 Task: Add a condition where "Hours since requester update Less than Twenty" in recently solved tickets
Action: Mouse moved to (186, 411)
Screenshot: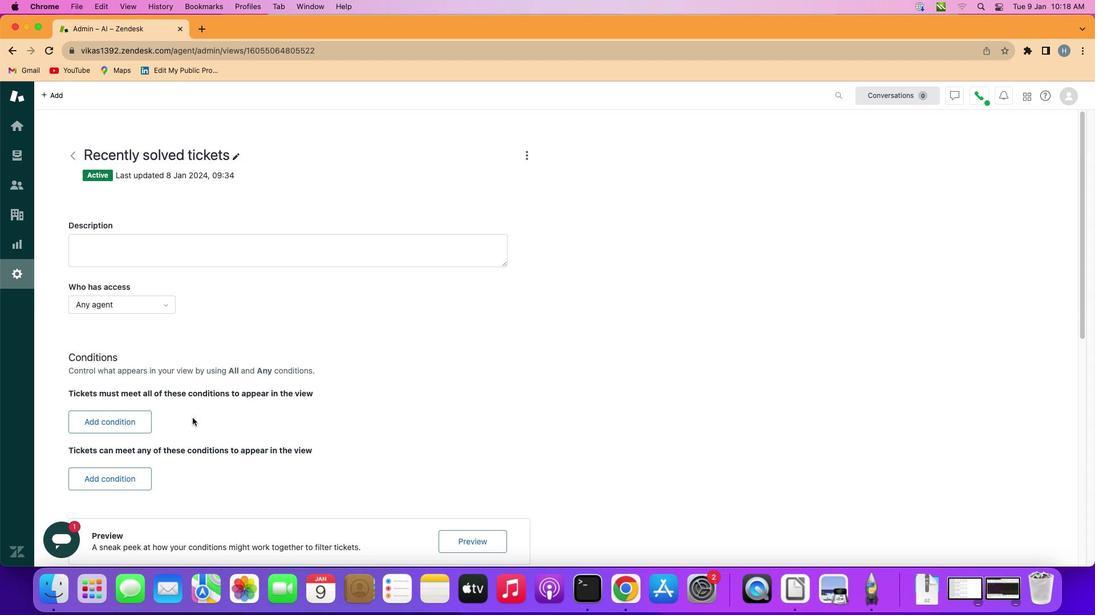 
Action: Mouse pressed left at (186, 411)
Screenshot: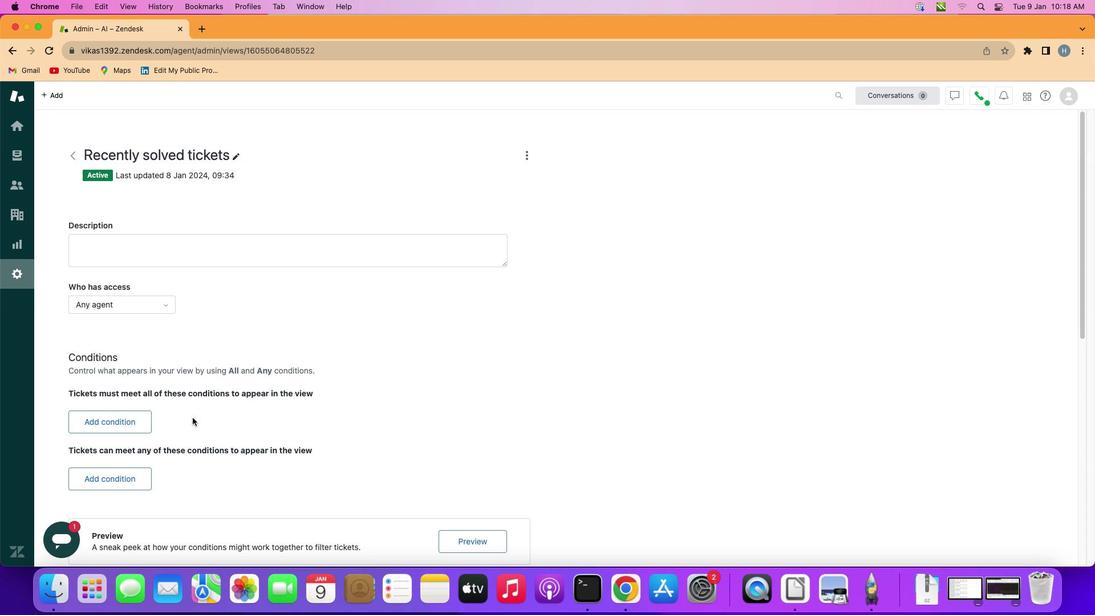 
Action: Mouse moved to (117, 407)
Screenshot: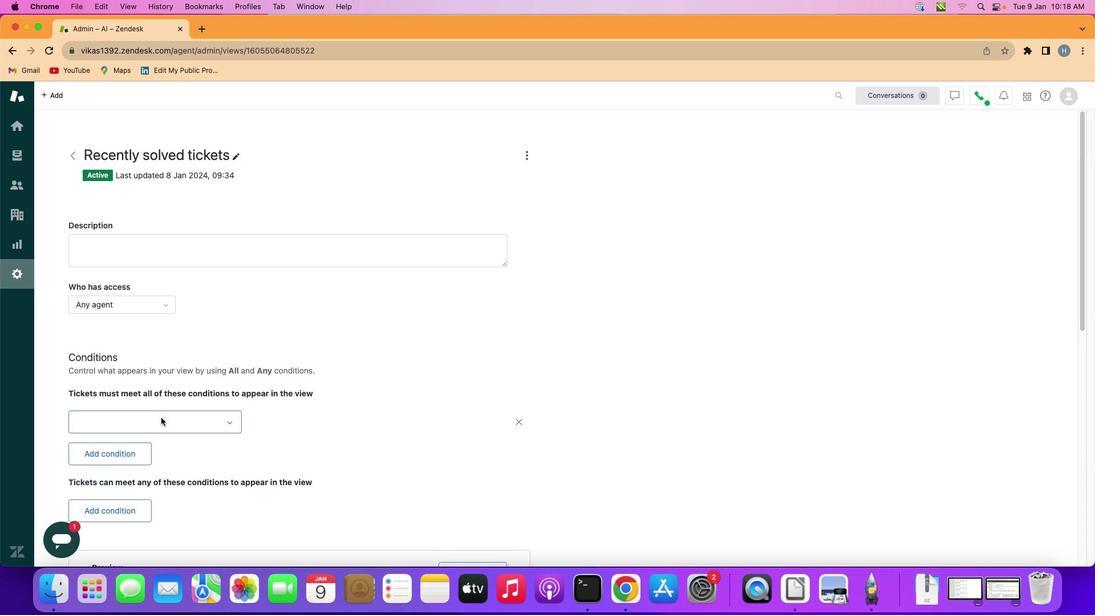 
Action: Mouse pressed left at (117, 407)
Screenshot: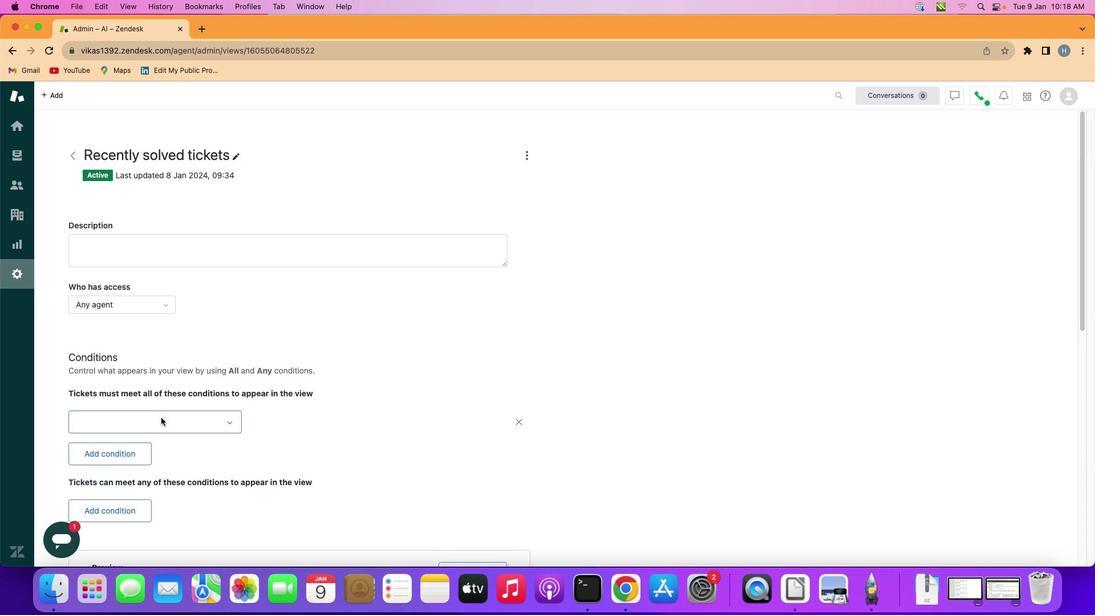 
Action: Mouse moved to (155, 412)
Screenshot: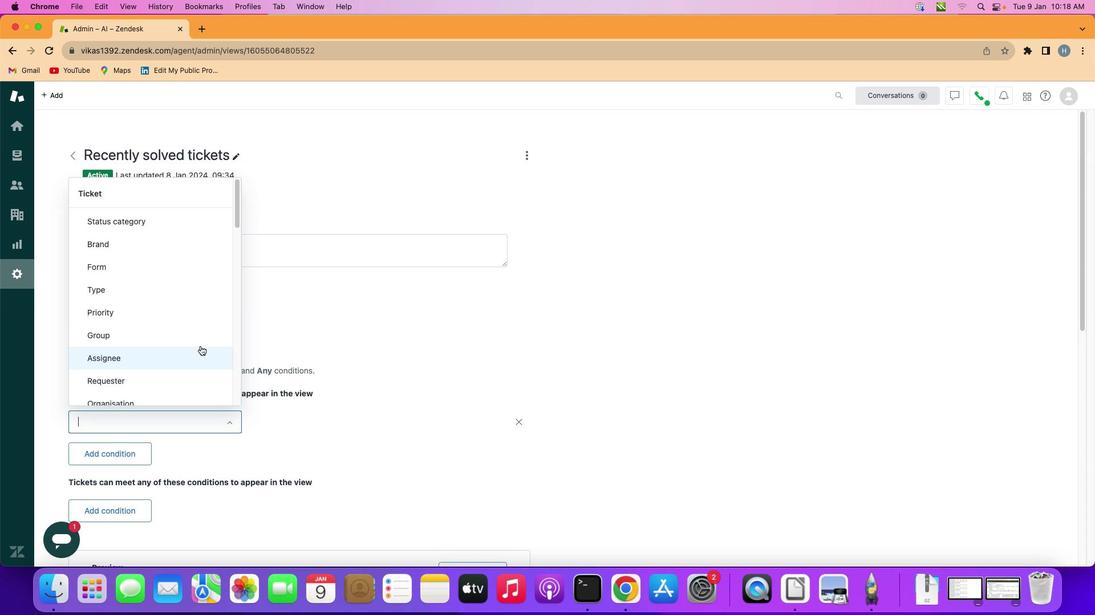 
Action: Mouse pressed left at (155, 412)
Screenshot: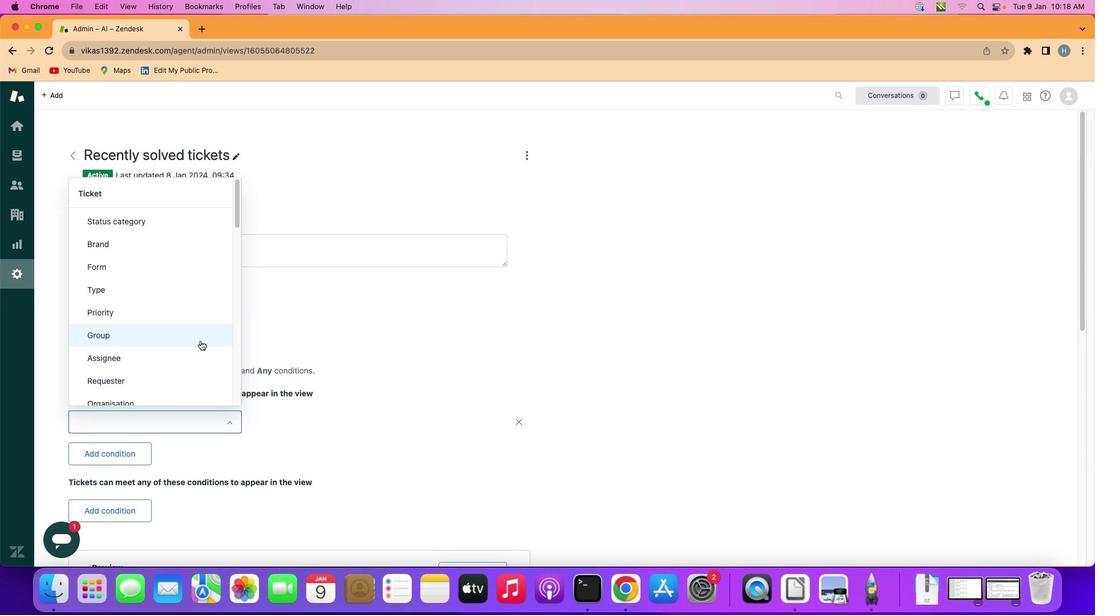 
Action: Mouse moved to (191, 327)
Screenshot: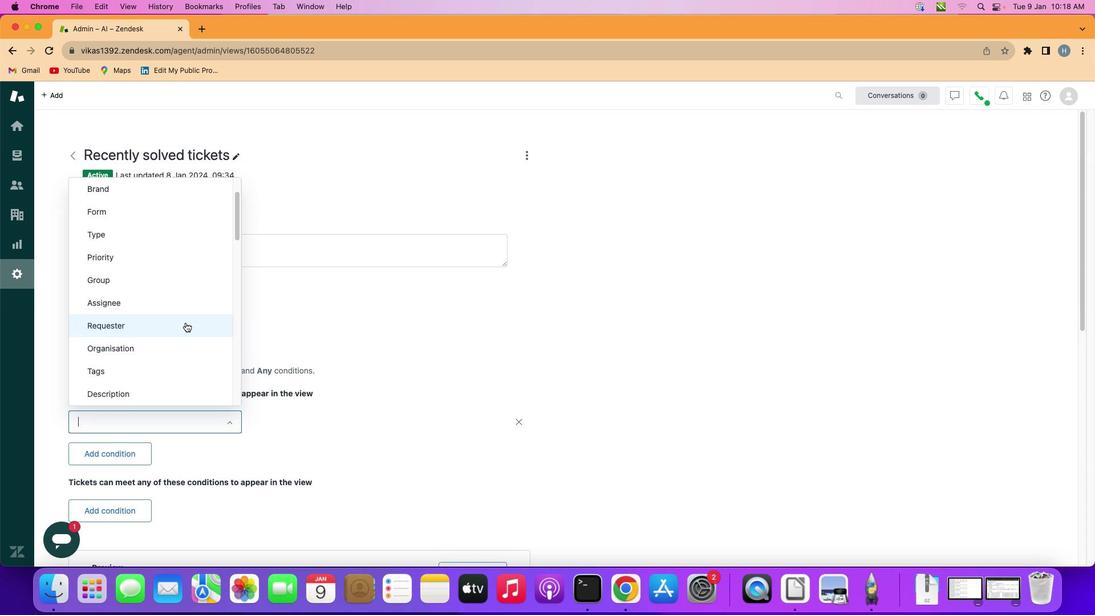 
Action: Mouse scrolled (191, 327) with delta (-5, -6)
Screenshot: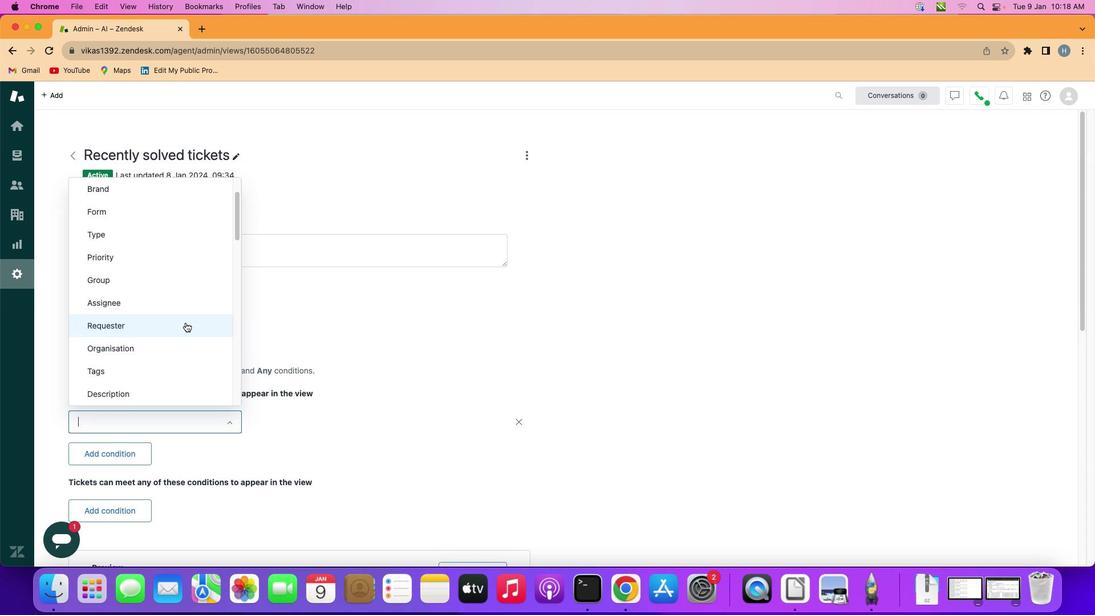 
Action: Mouse moved to (191, 327)
Screenshot: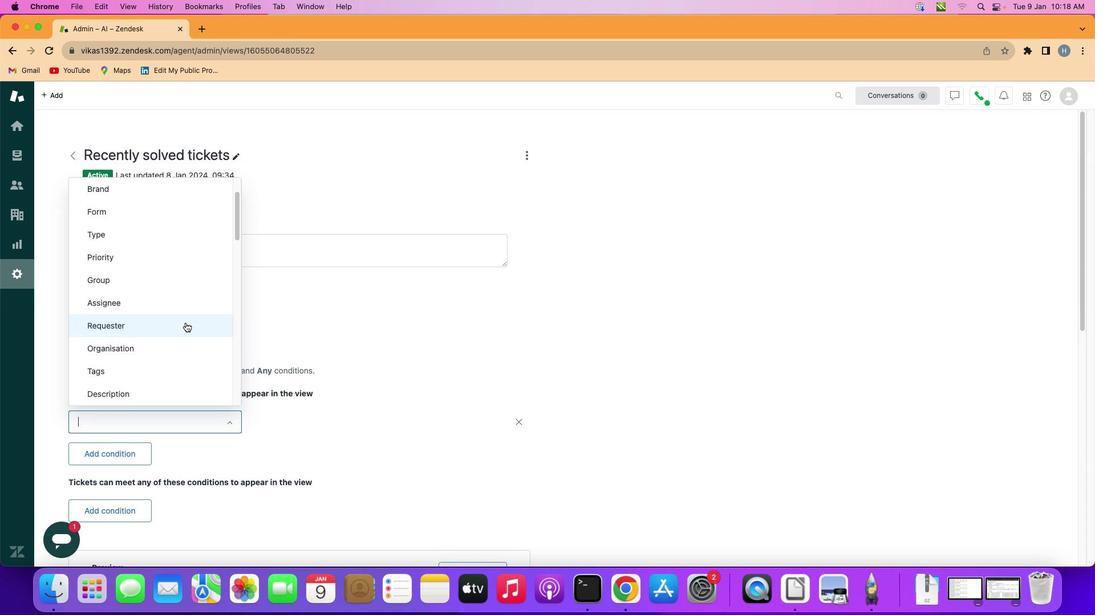 
Action: Mouse scrolled (191, 327) with delta (-5, -6)
Screenshot: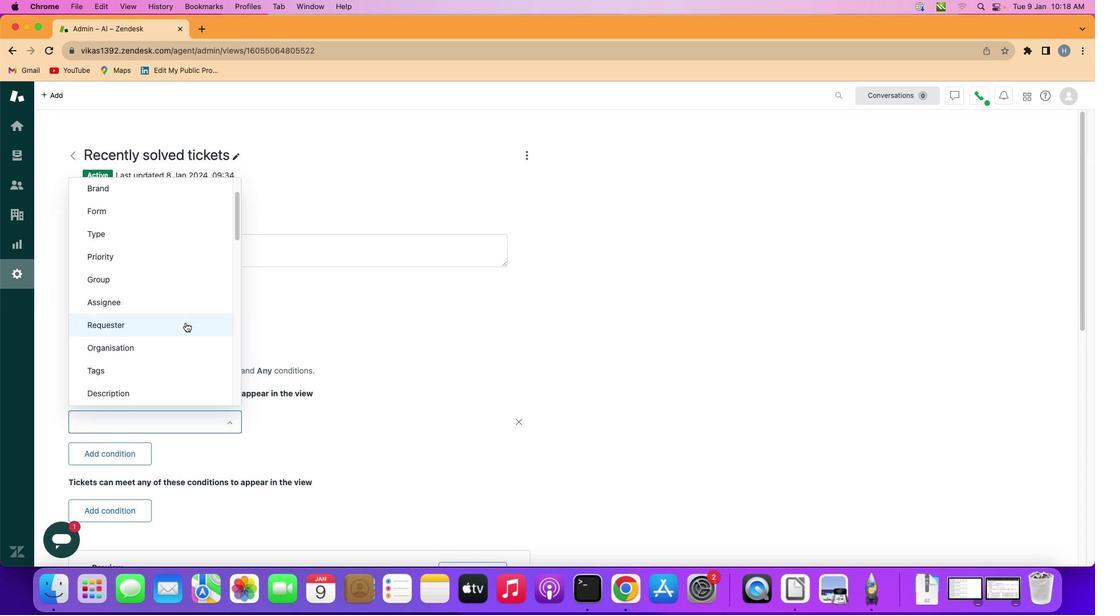 
Action: Mouse scrolled (191, 327) with delta (-5, -6)
Screenshot: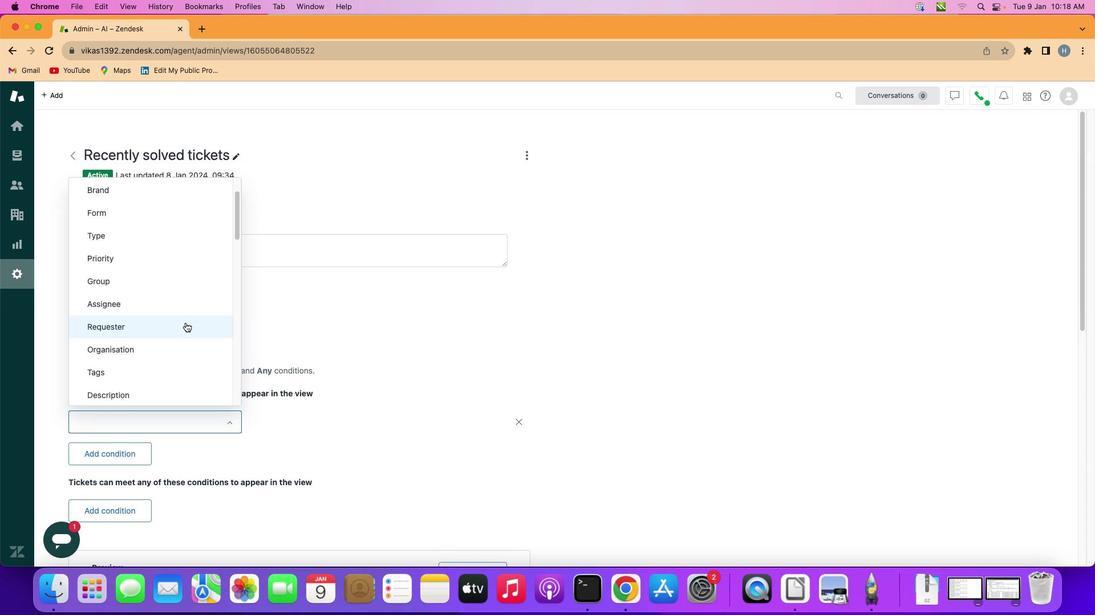 
Action: Mouse moved to (191, 325)
Screenshot: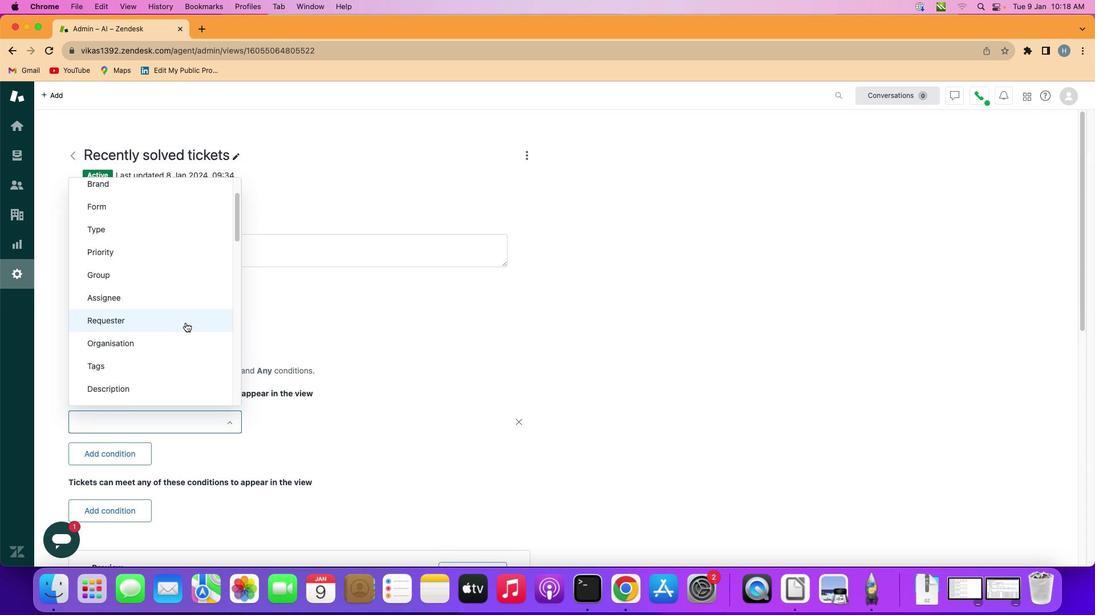 
Action: Mouse scrolled (191, 325) with delta (-5, -6)
Screenshot: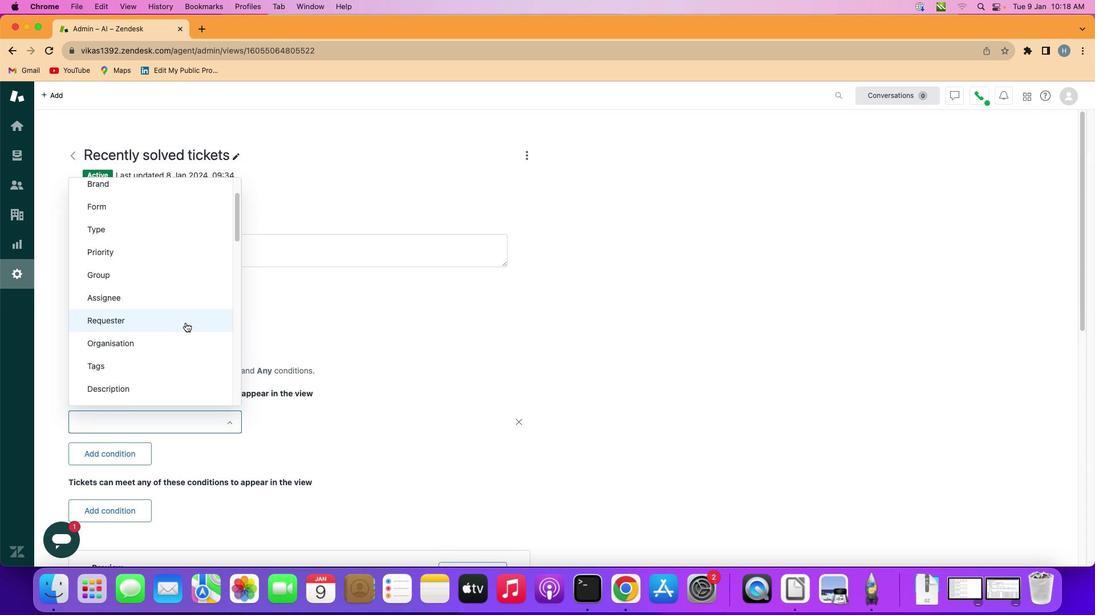 
Action: Mouse moved to (179, 316)
Screenshot: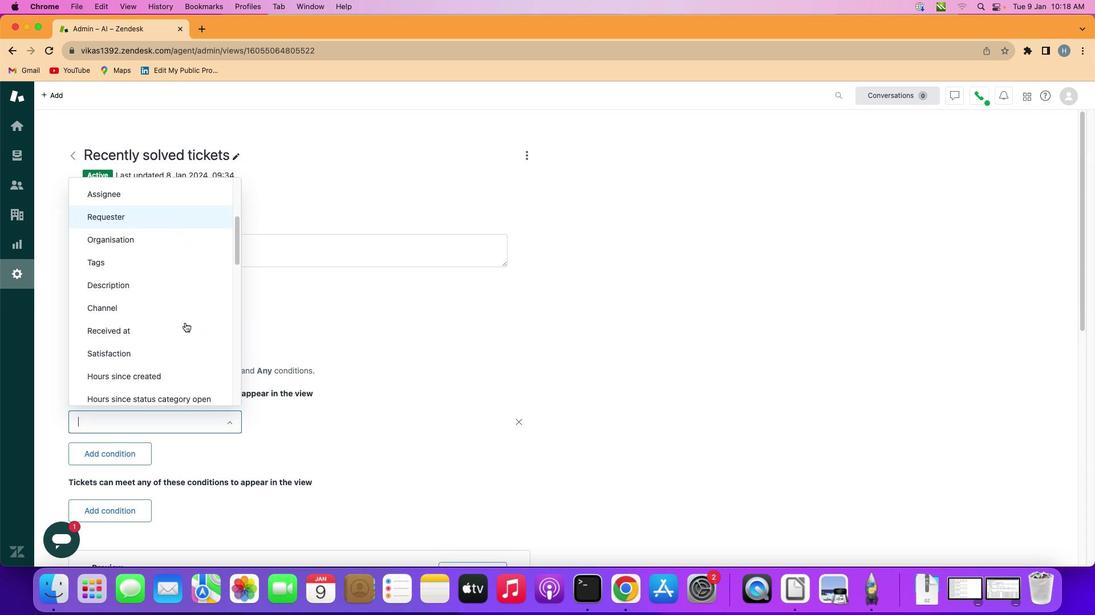 
Action: Mouse scrolled (179, 316) with delta (-5, -6)
Screenshot: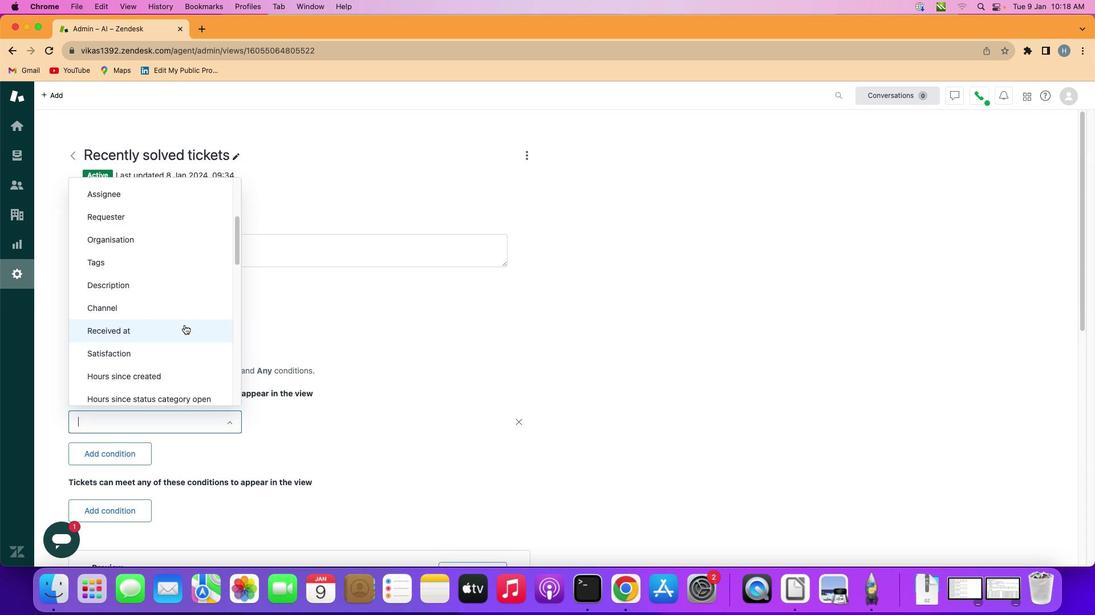 
Action: Mouse scrolled (179, 316) with delta (-5, -5)
Screenshot: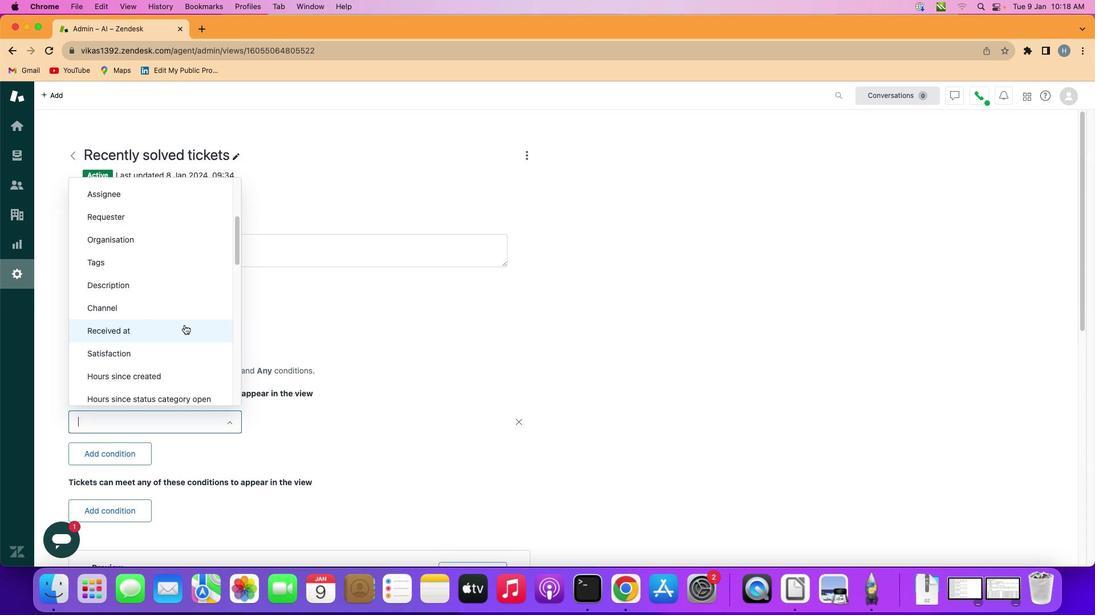 
Action: Mouse scrolled (179, 316) with delta (-5, -6)
Screenshot: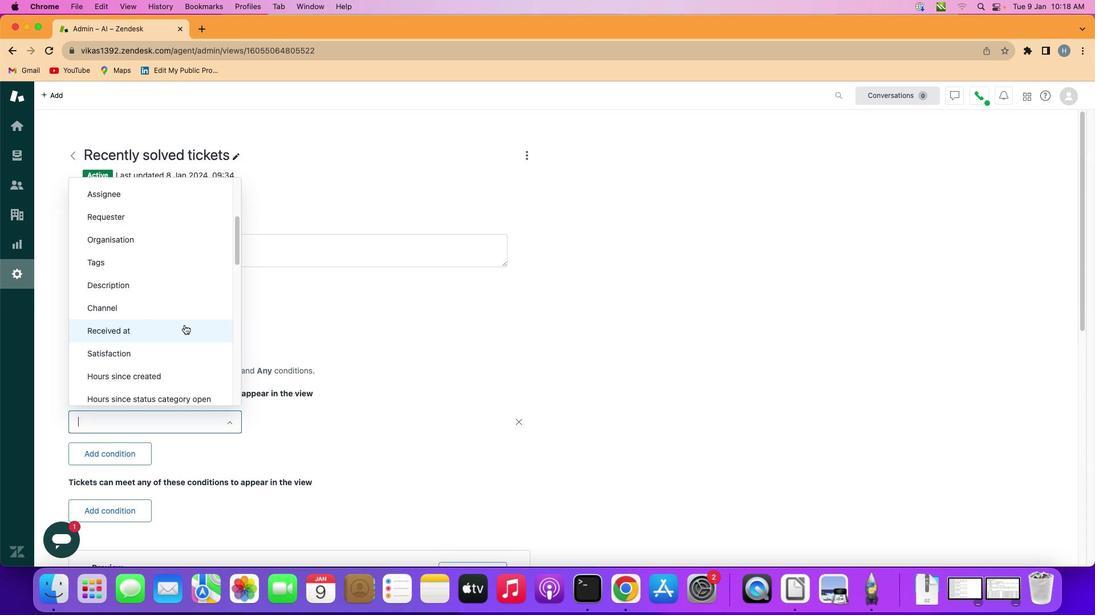 
Action: Mouse scrolled (179, 316) with delta (-5, -6)
Screenshot: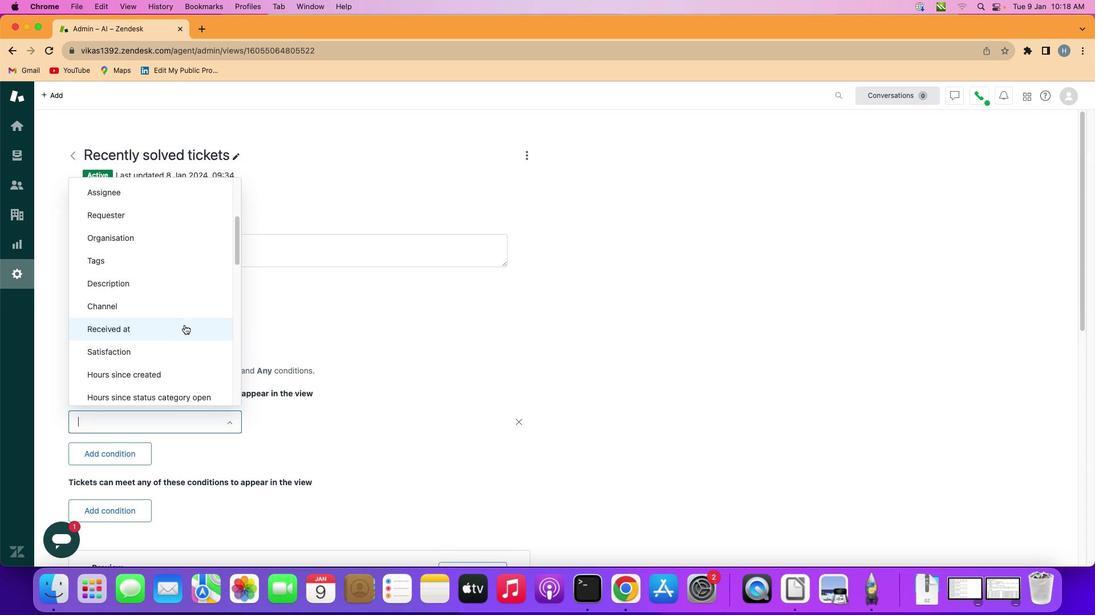
Action: Mouse scrolled (179, 316) with delta (-5, -6)
Screenshot: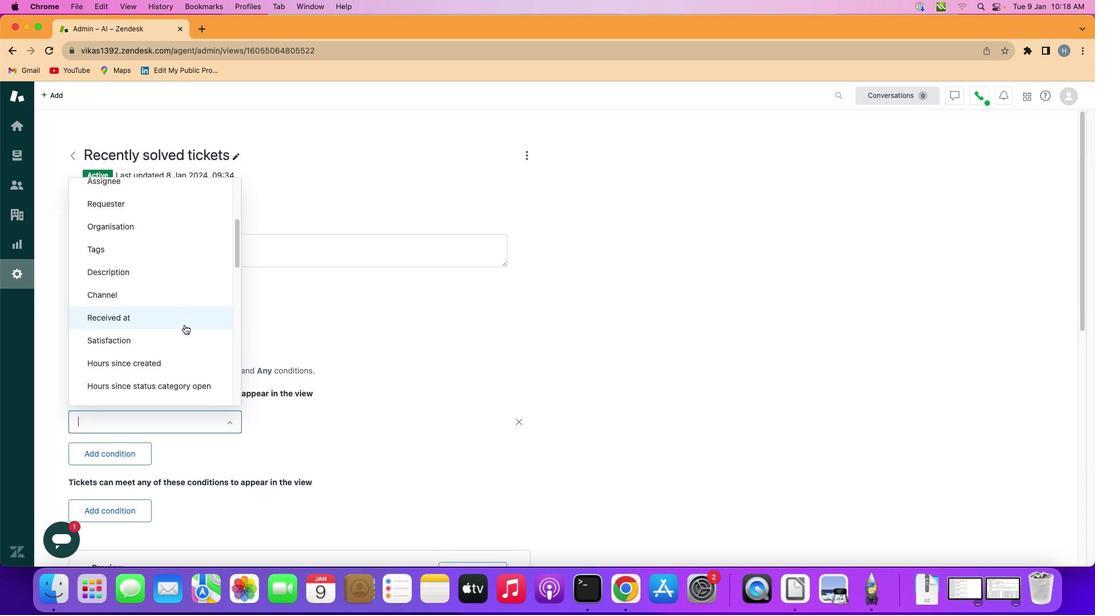 
Action: Mouse moved to (178, 318)
Screenshot: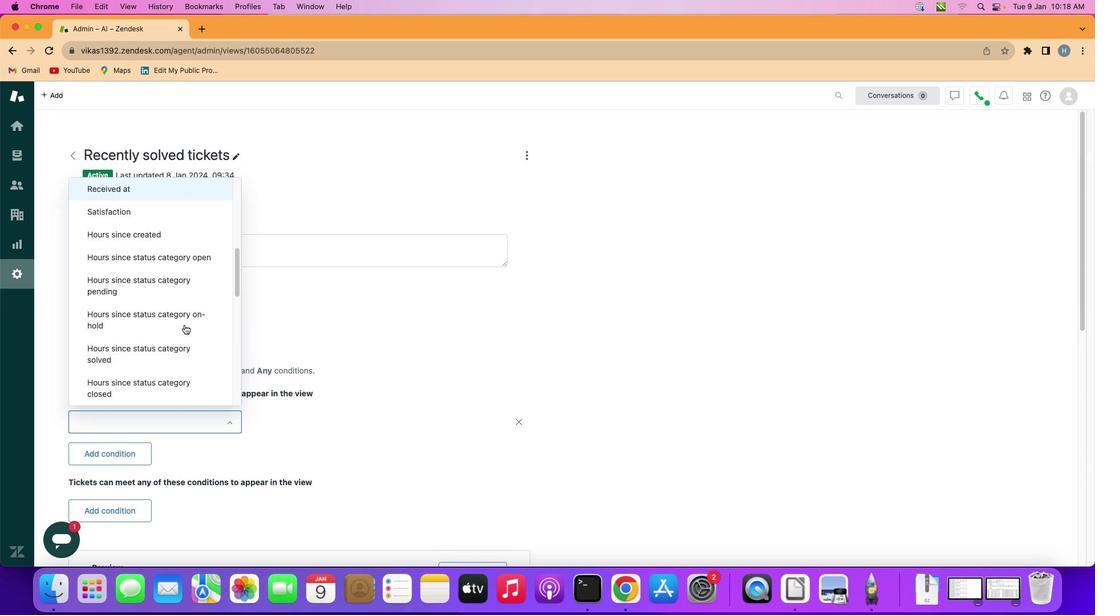 
Action: Mouse scrolled (178, 318) with delta (-5, -6)
Screenshot: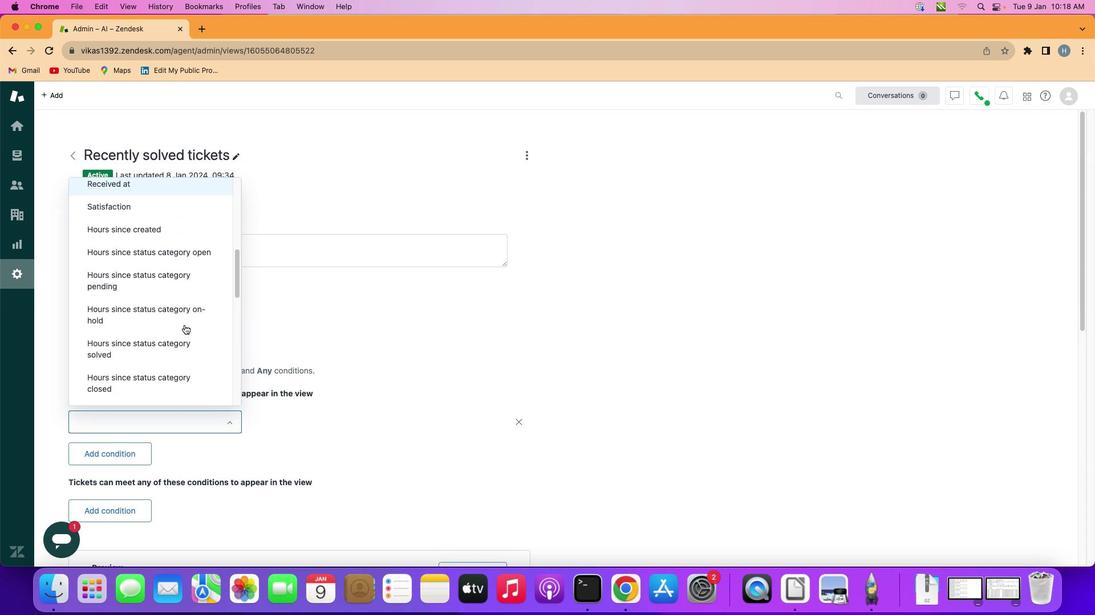 
Action: Mouse scrolled (178, 318) with delta (-5, -6)
Screenshot: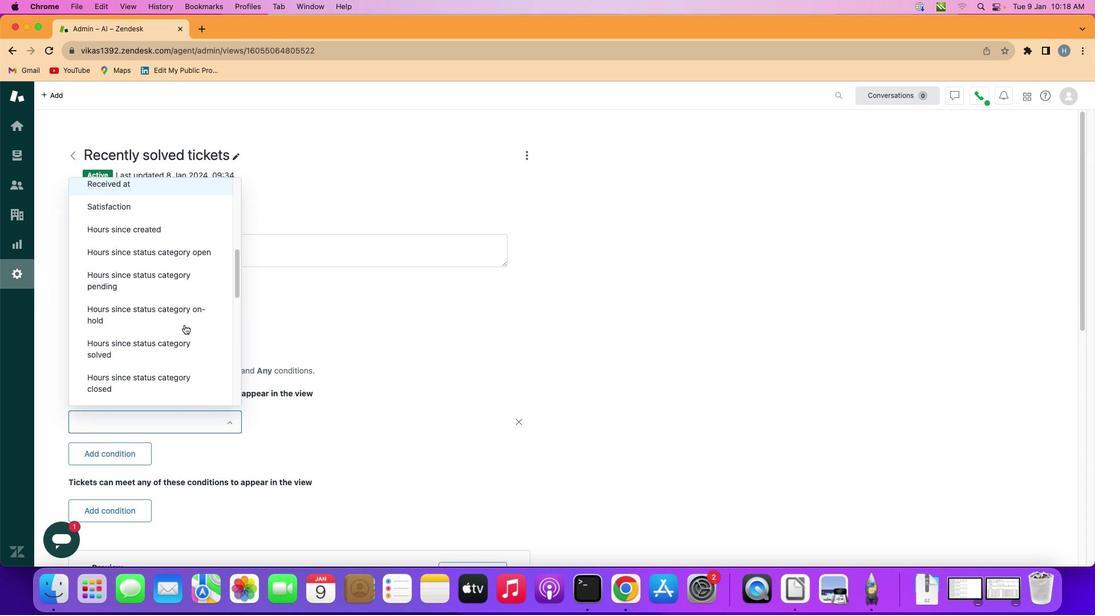 
Action: Mouse scrolled (178, 318) with delta (-5, -6)
Screenshot: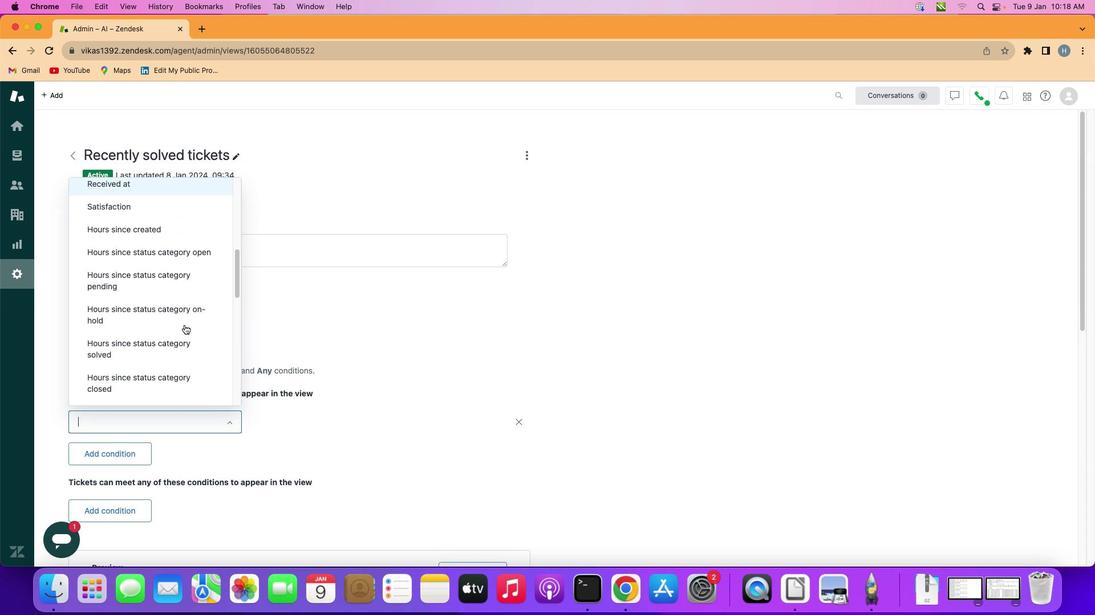 
Action: Mouse scrolled (178, 318) with delta (-5, -6)
Screenshot: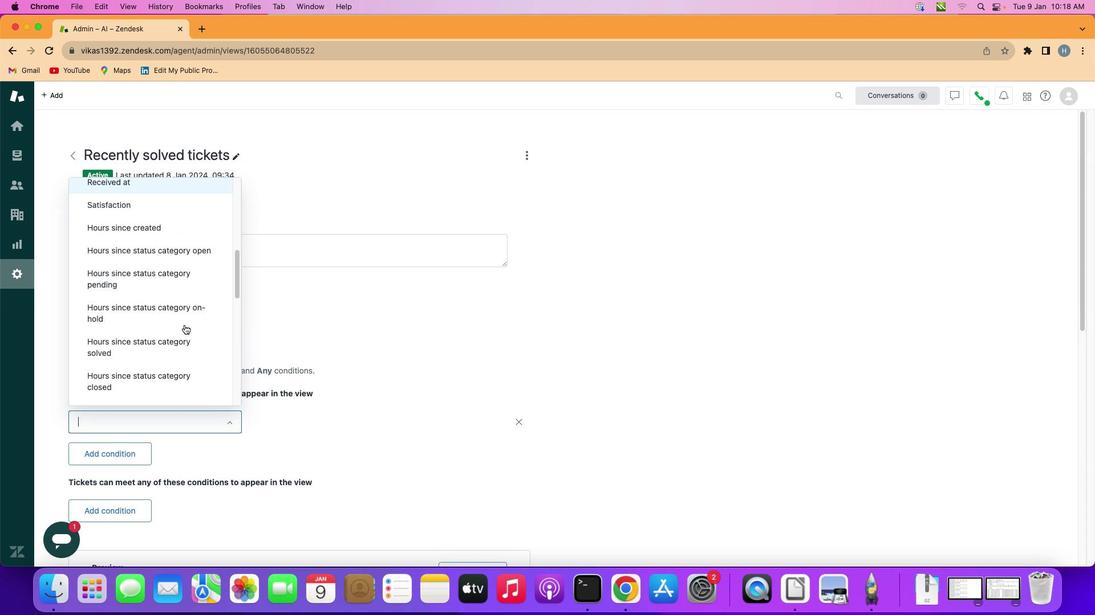 
Action: Mouse scrolled (178, 318) with delta (-5, -6)
Screenshot: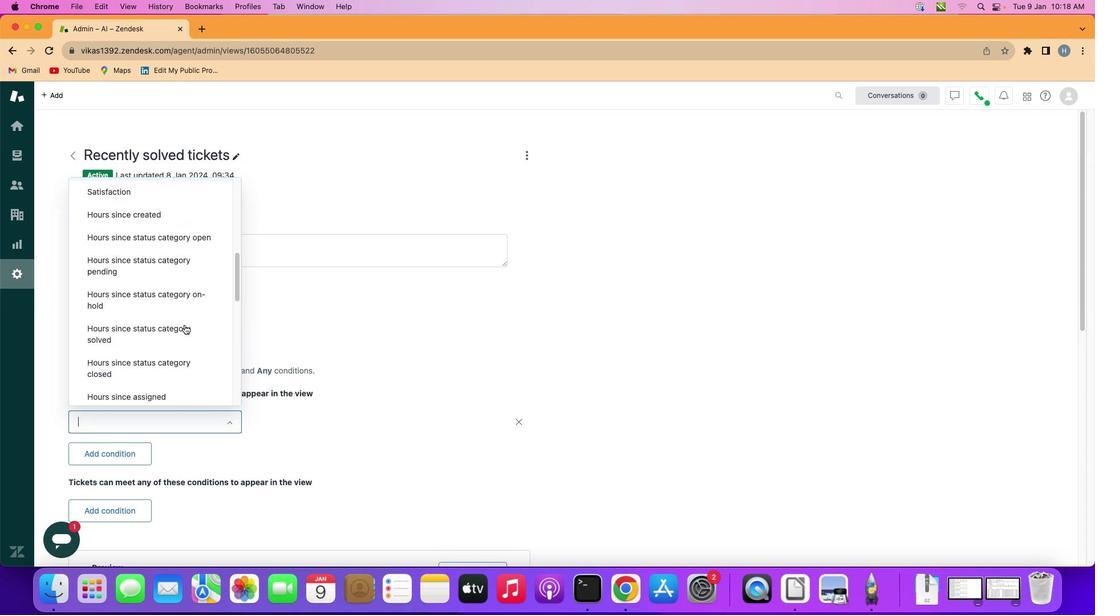 
Action: Mouse scrolled (178, 318) with delta (-5, -6)
Screenshot: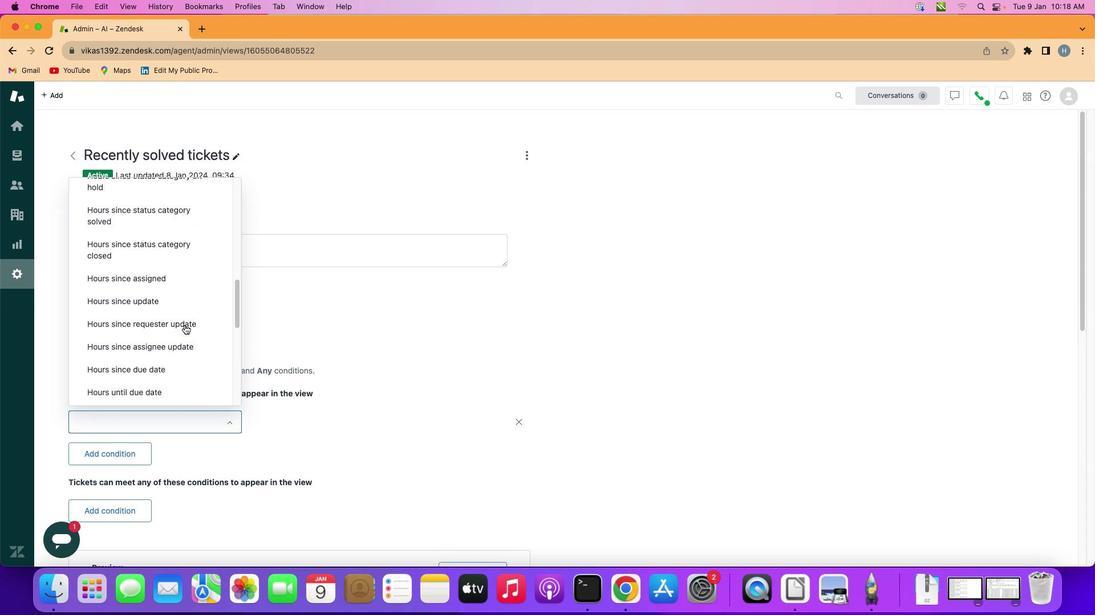 
Action: Mouse scrolled (178, 318) with delta (-5, -6)
Screenshot: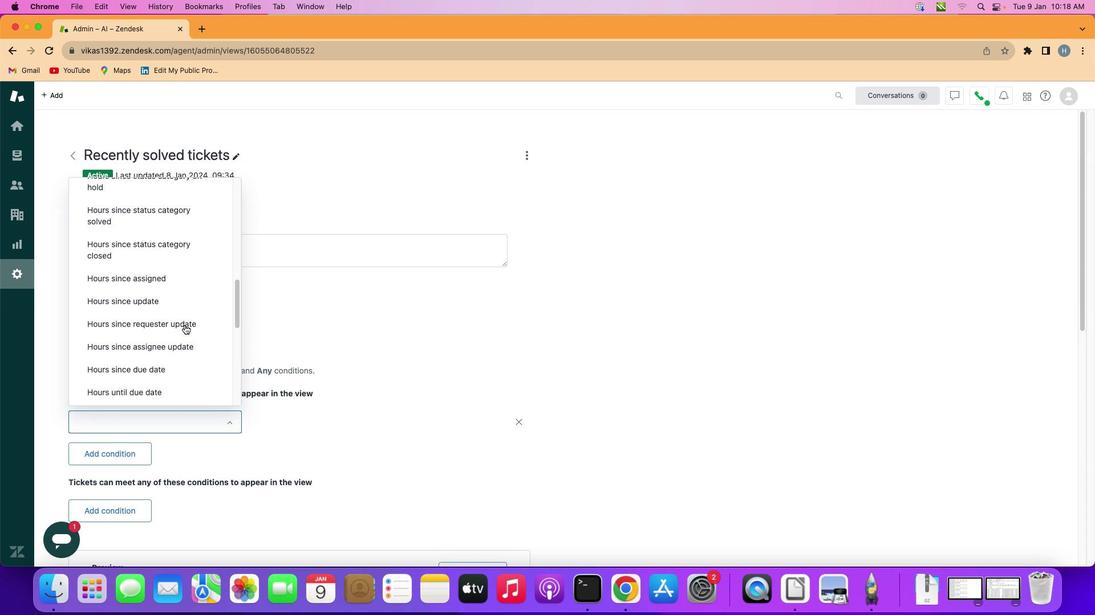 
Action: Mouse scrolled (178, 318) with delta (-5, -6)
Screenshot: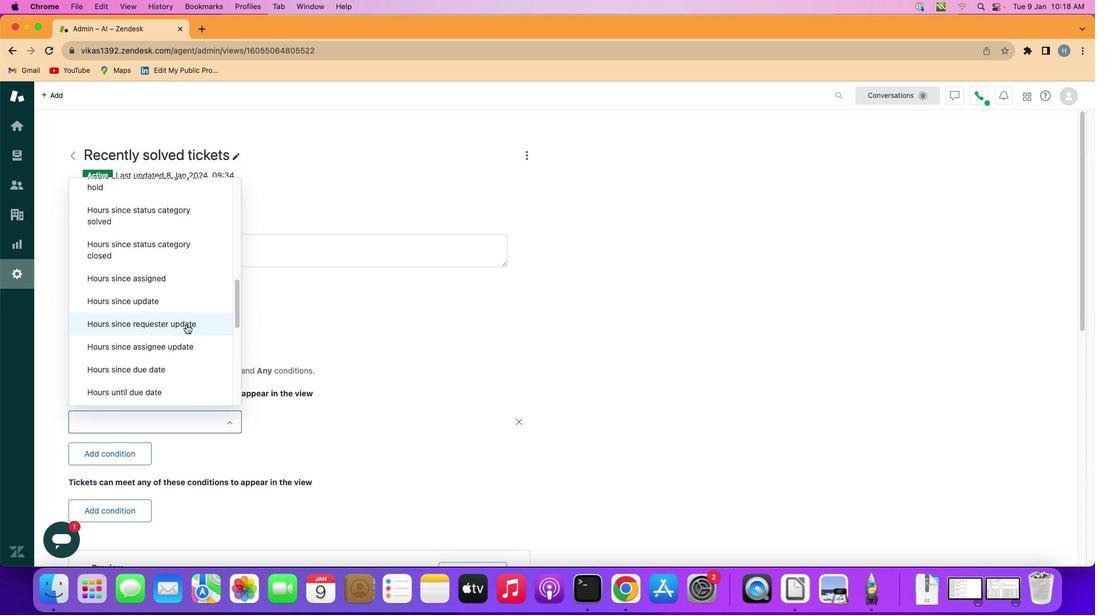 
Action: Mouse scrolled (178, 318) with delta (-5, -6)
Screenshot: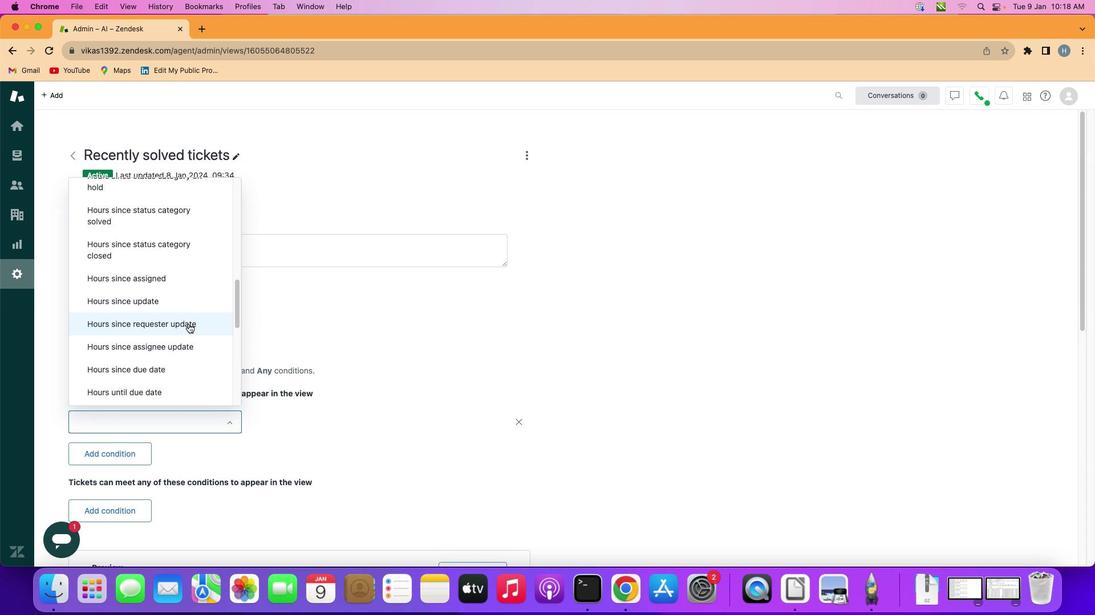 
Action: Mouse scrolled (178, 318) with delta (-5, -6)
Screenshot: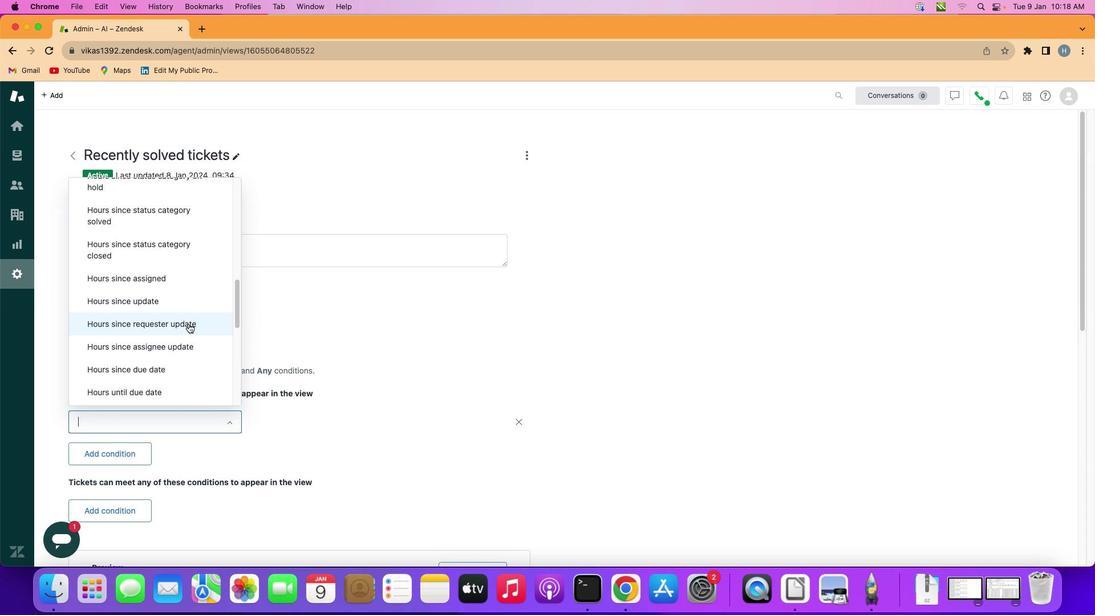 
Action: Mouse moved to (182, 318)
Screenshot: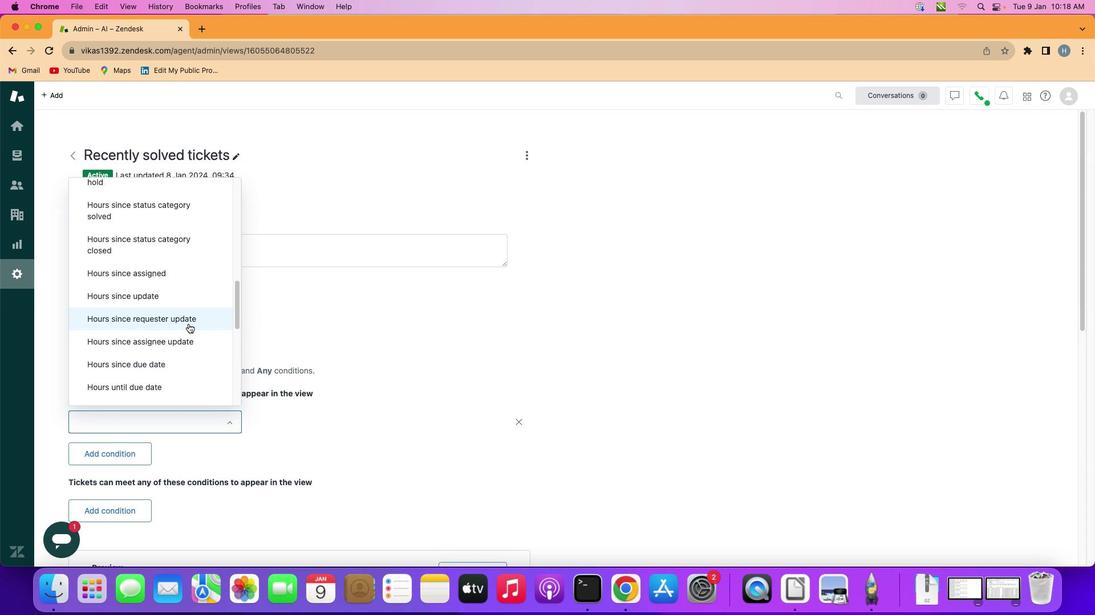 
Action: Mouse scrolled (182, 318) with delta (-5, -6)
Screenshot: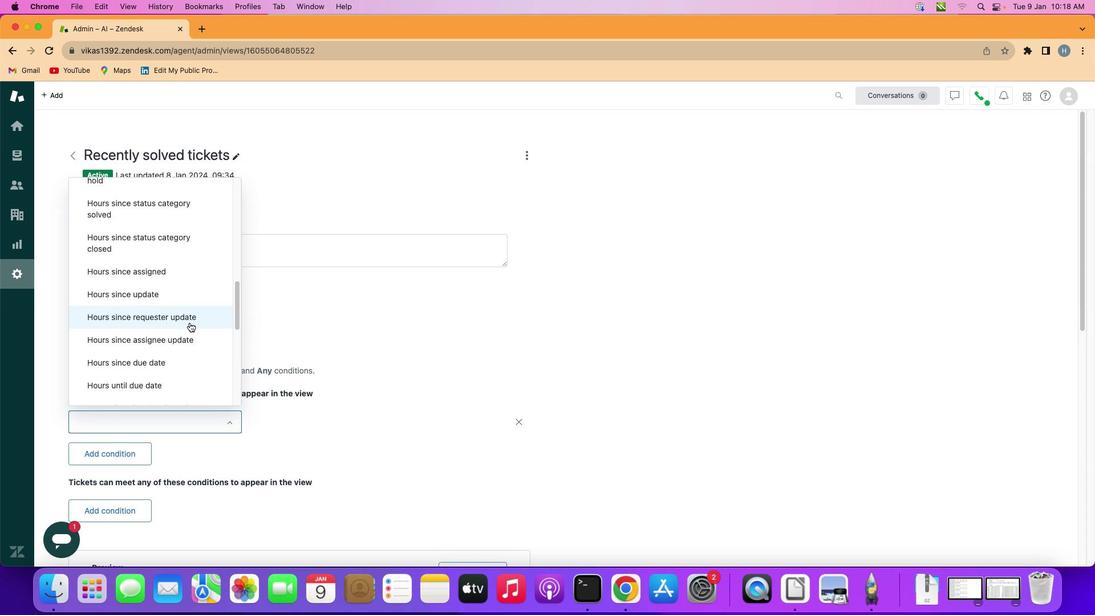 
Action: Mouse scrolled (182, 318) with delta (-5, -6)
Screenshot: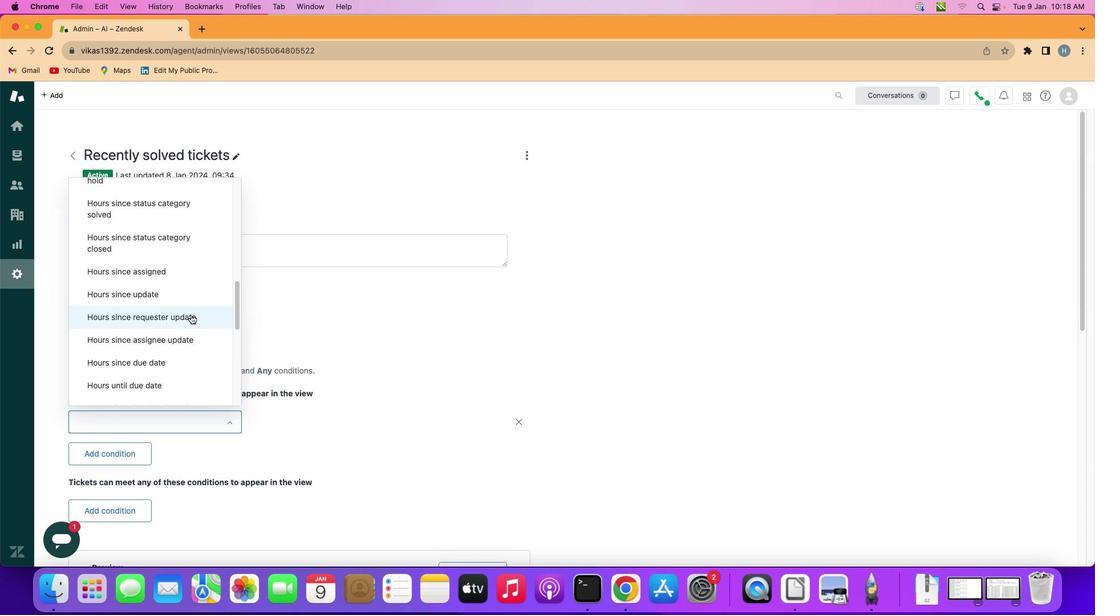 
Action: Mouse scrolled (182, 318) with delta (-5, -6)
Screenshot: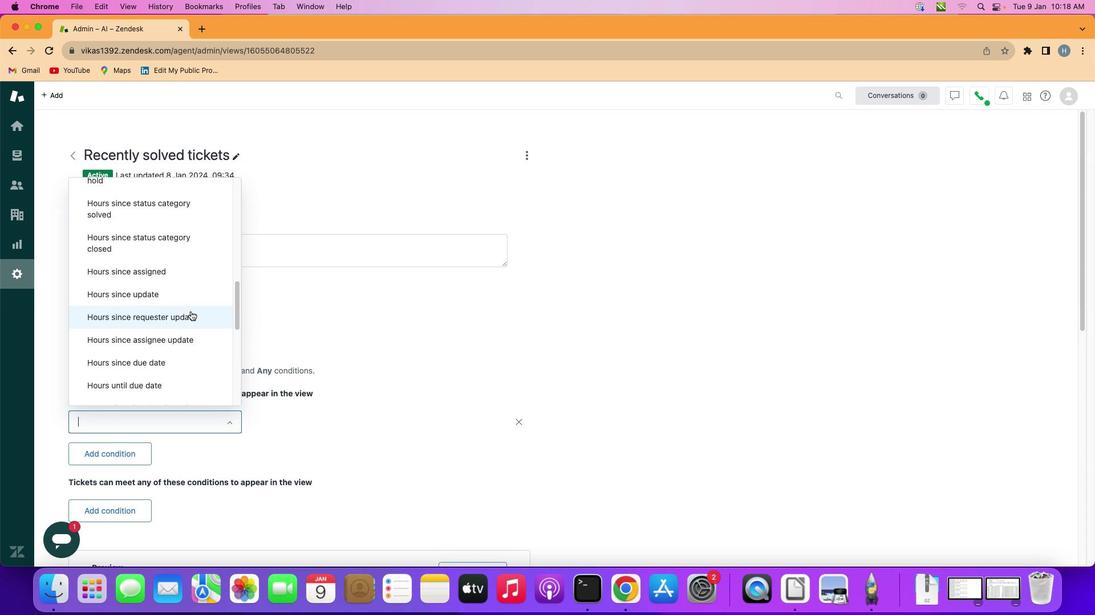 
Action: Mouse moved to (184, 305)
Screenshot: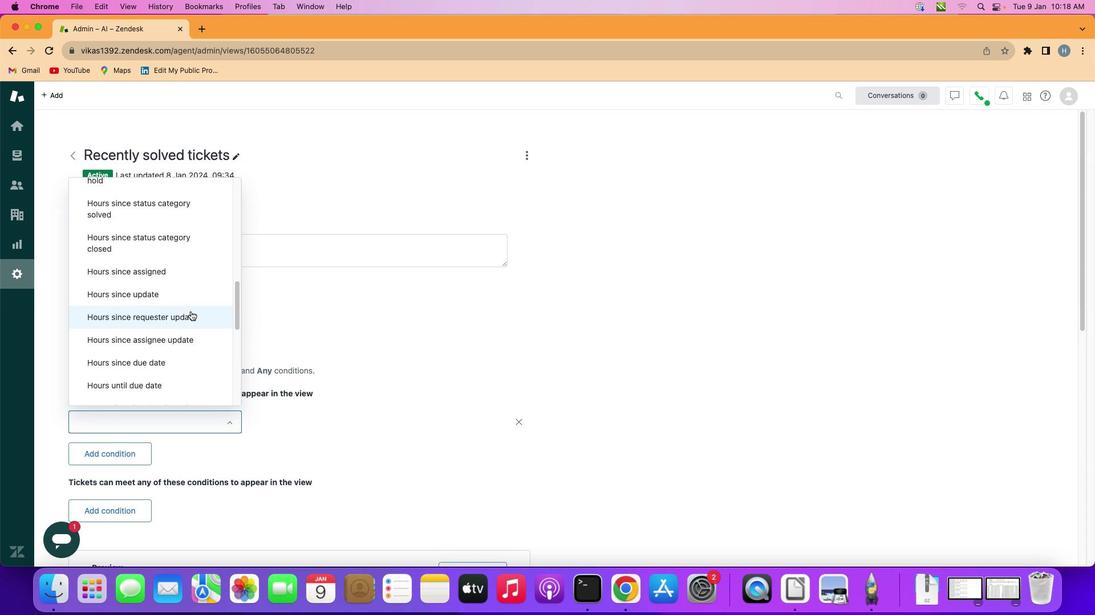 
Action: Mouse pressed left at (184, 305)
Screenshot: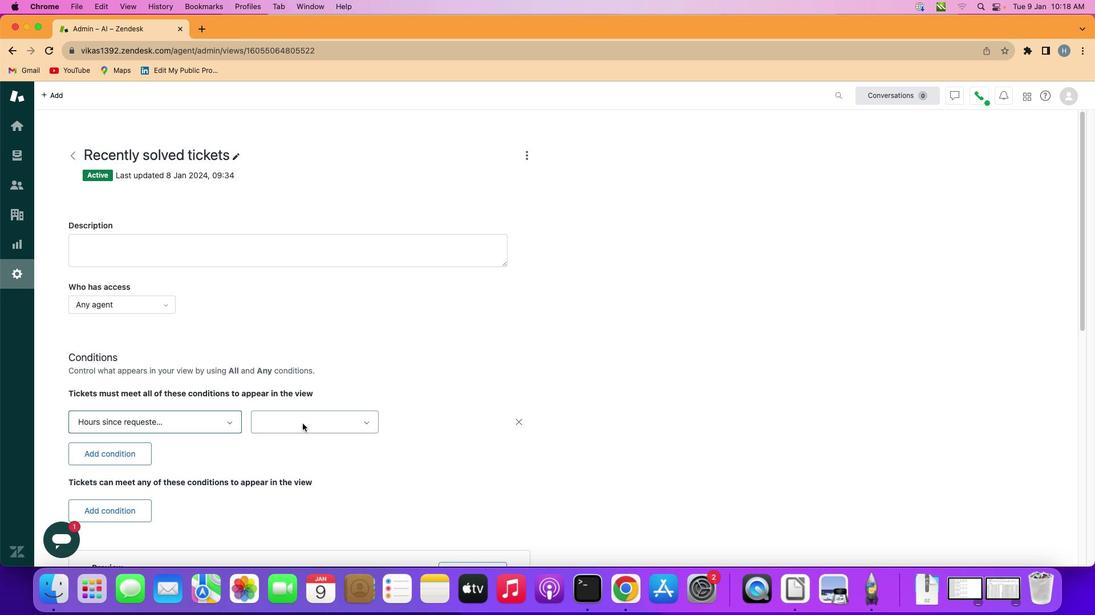
Action: Mouse moved to (297, 417)
Screenshot: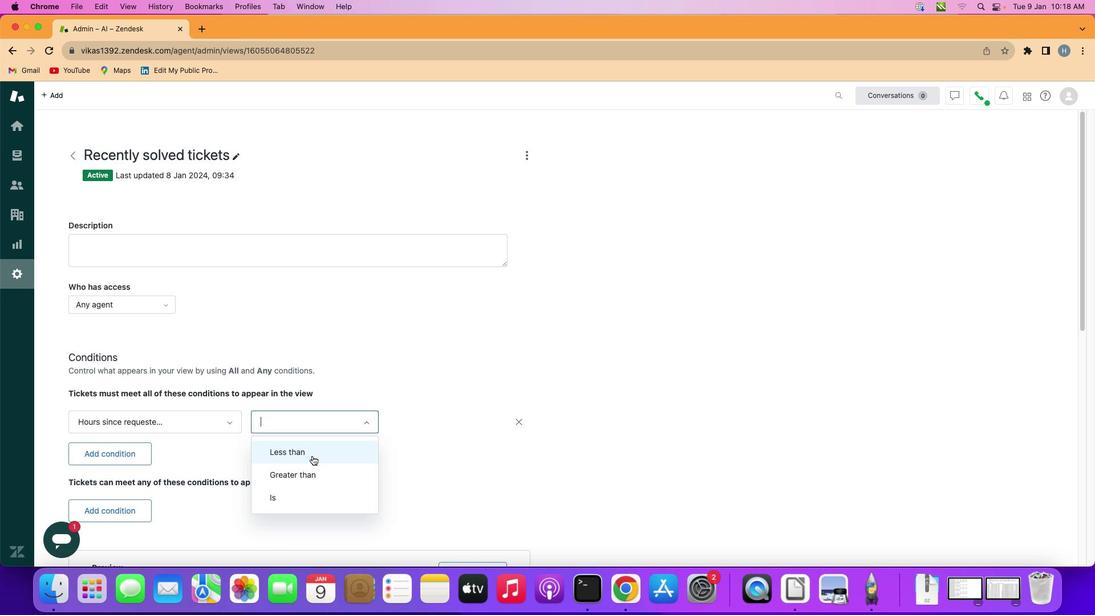 
Action: Mouse pressed left at (297, 417)
Screenshot: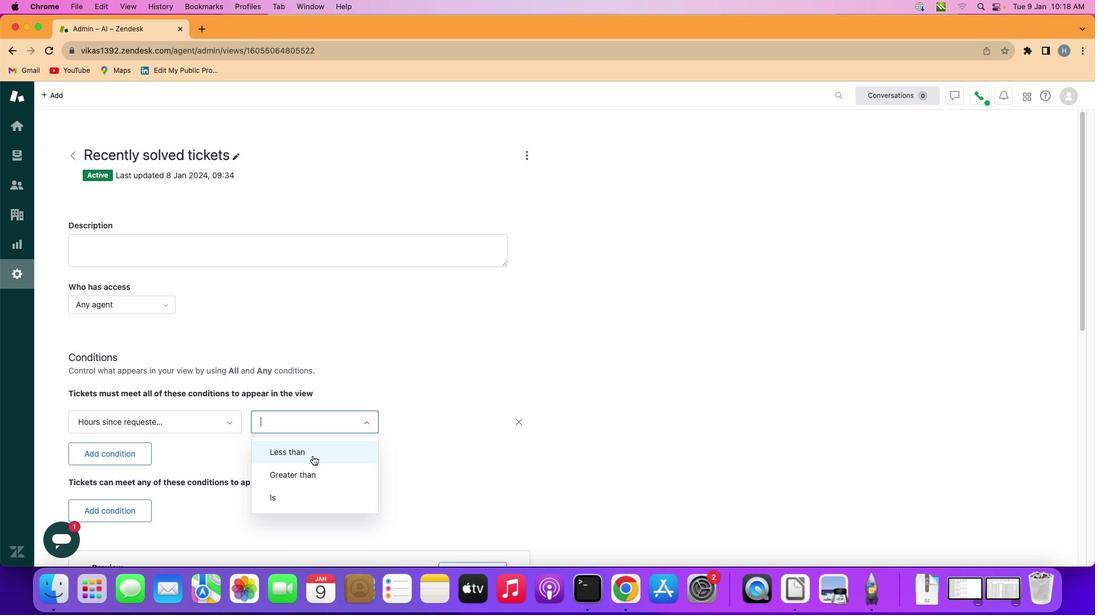 
Action: Mouse moved to (305, 450)
Screenshot: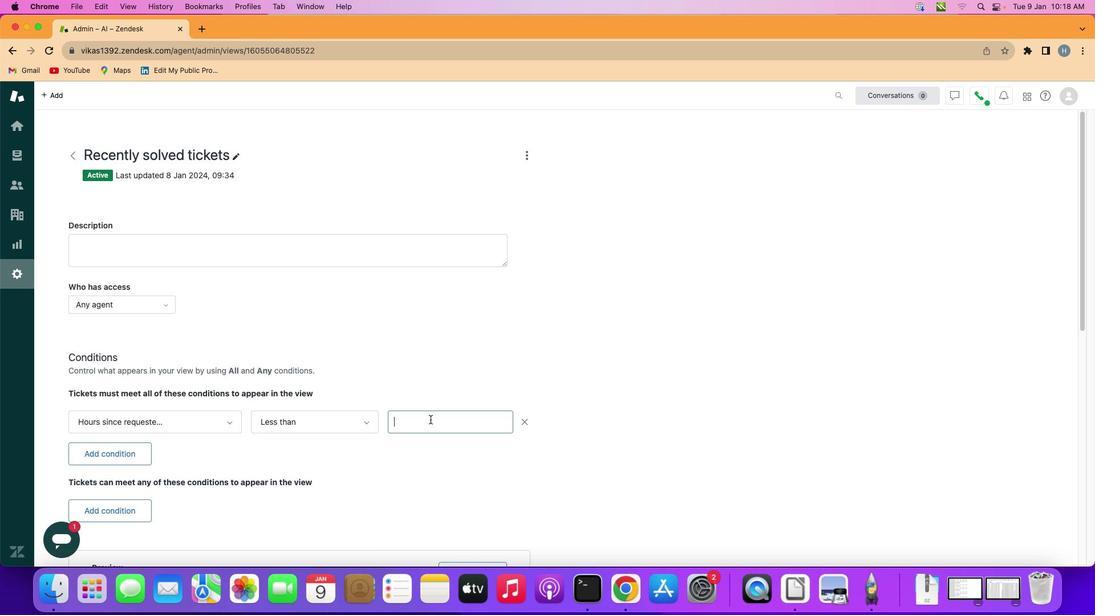 
Action: Mouse pressed left at (305, 450)
Screenshot: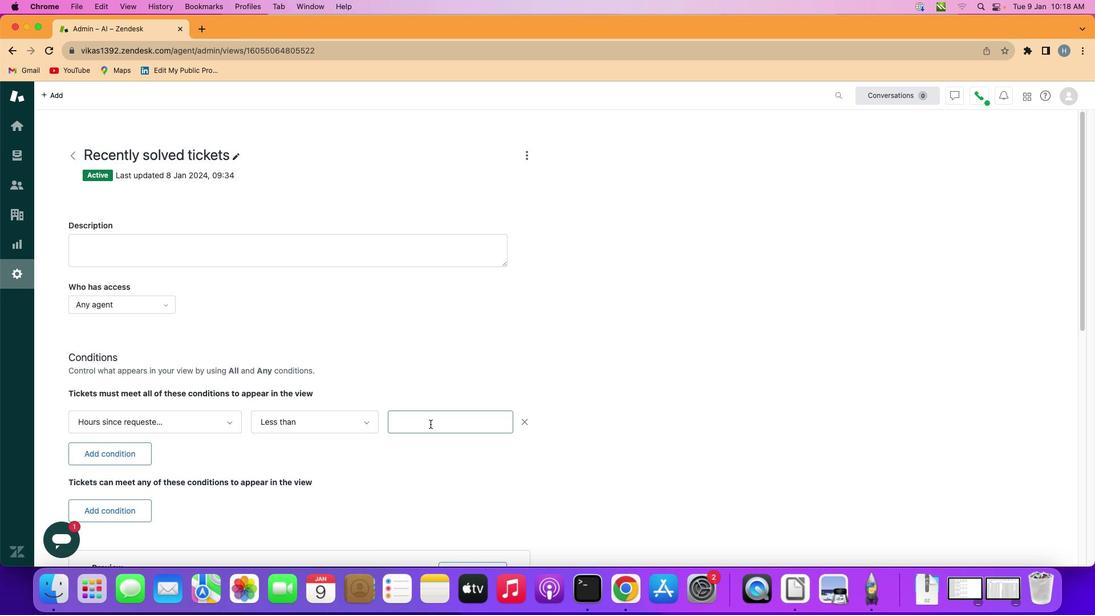 
Action: Mouse moved to (424, 418)
Screenshot: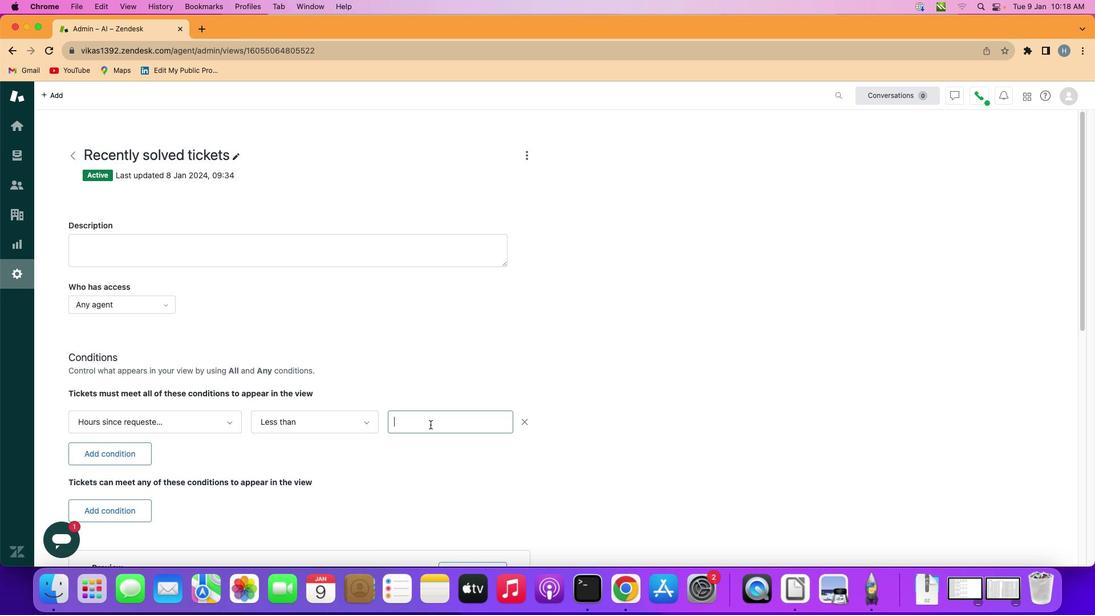 
Action: Mouse pressed left at (424, 418)
Screenshot: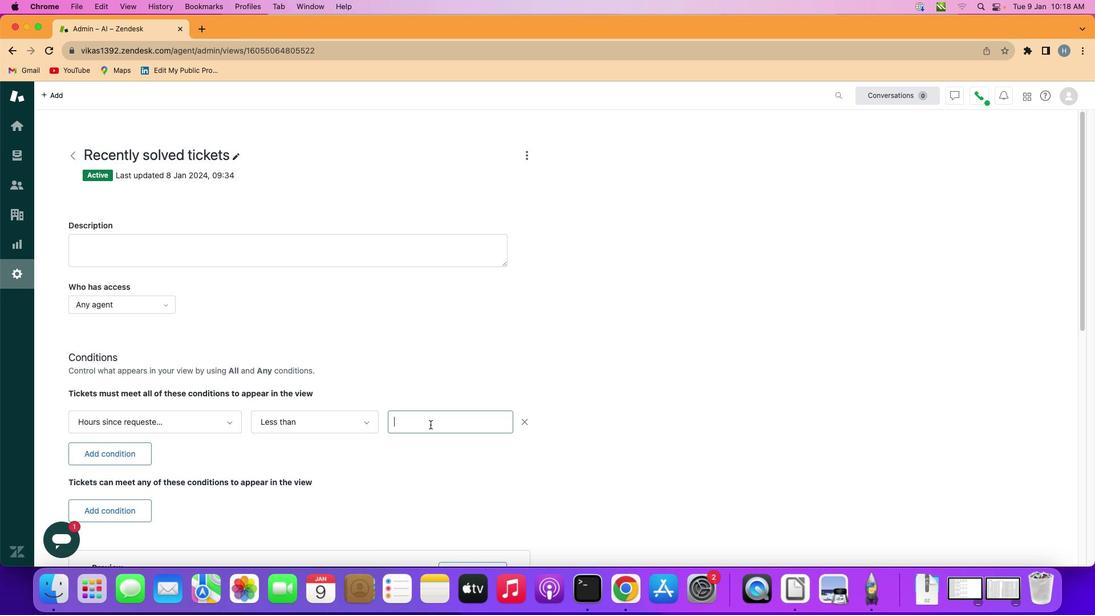 
Action: Mouse moved to (424, 418)
Screenshot: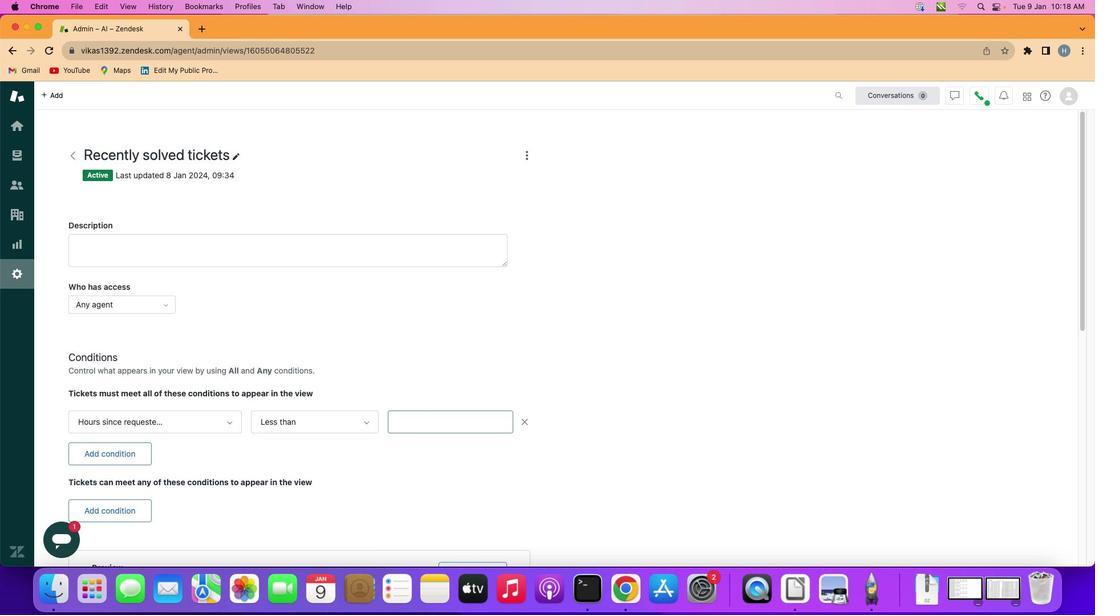 
Action: Key pressed Key.shift'T''w''e''n''t''y'
Screenshot: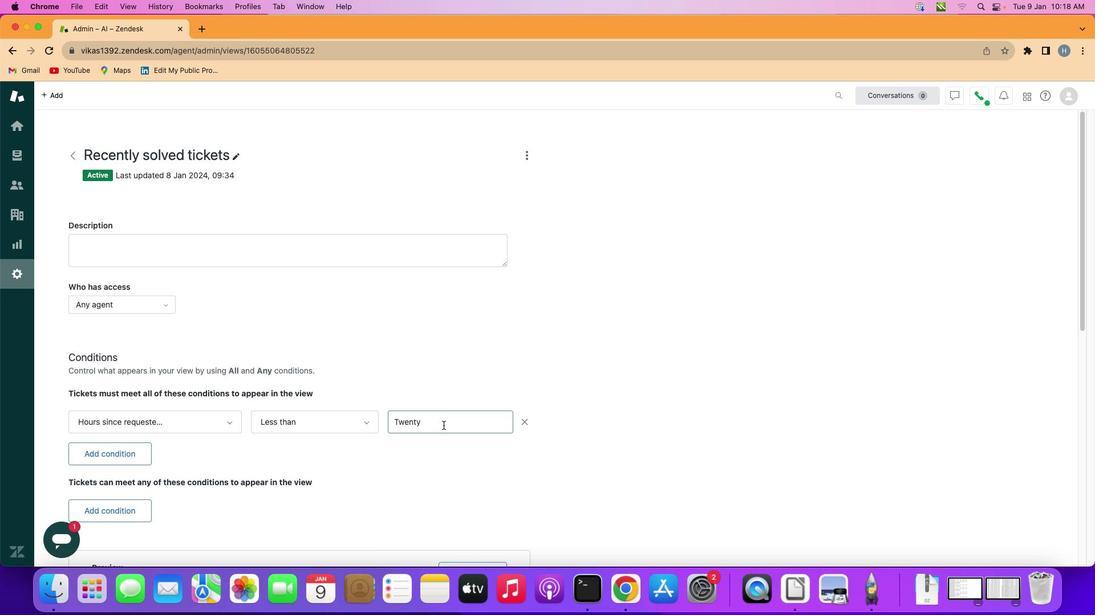
Action: Mouse moved to (440, 427)
Screenshot: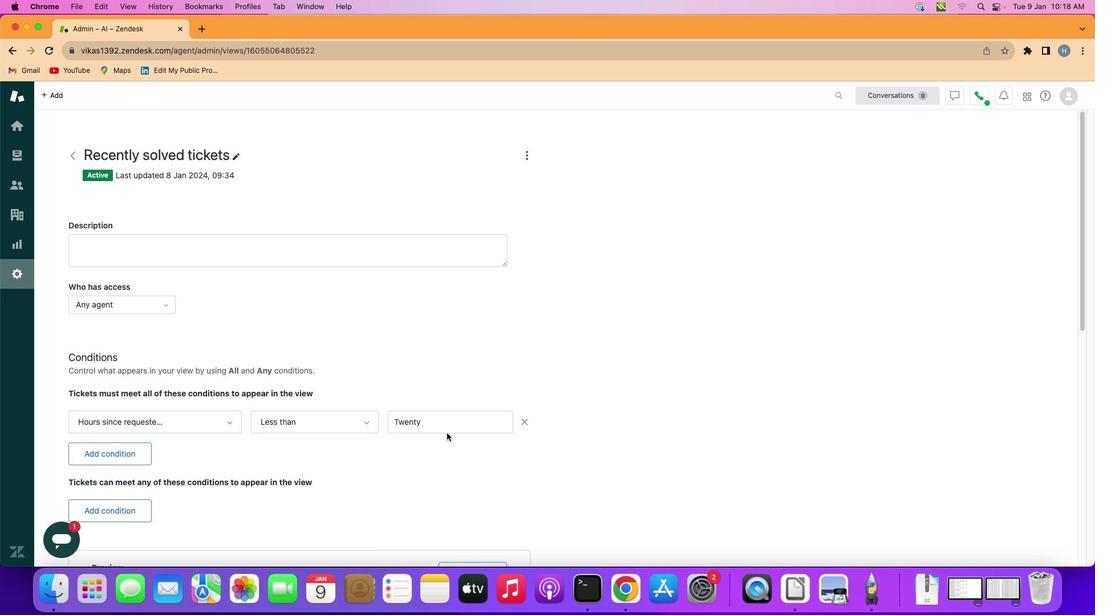 
